 Task: Change the chrome language to "Browser UI language".
Action: Mouse moved to (1084, 35)
Screenshot: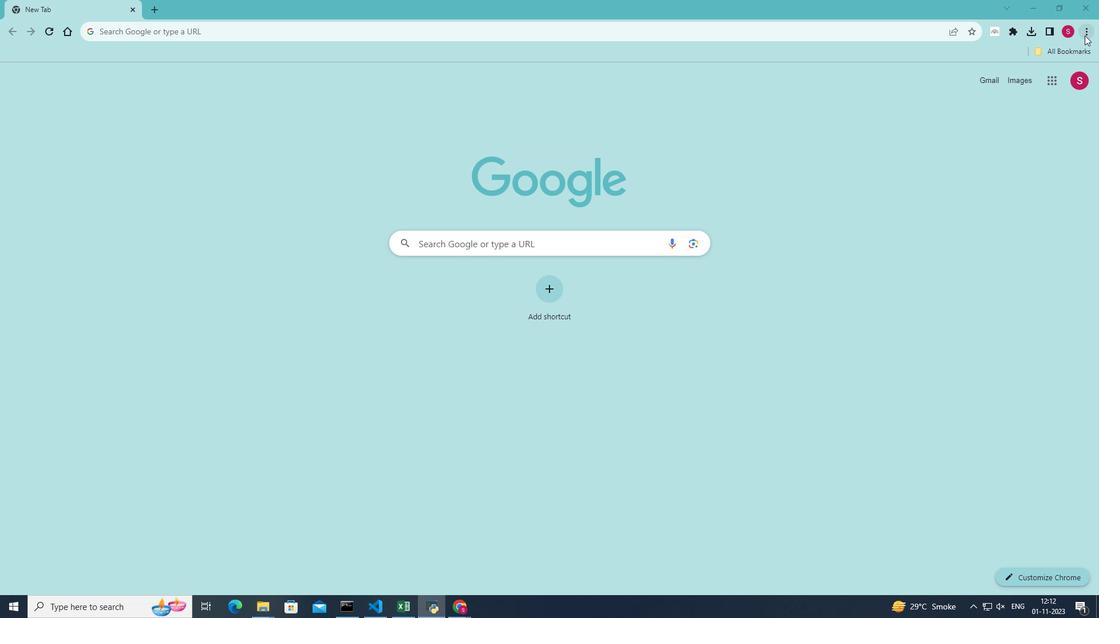 
Action: Mouse pressed left at (1084, 35)
Screenshot: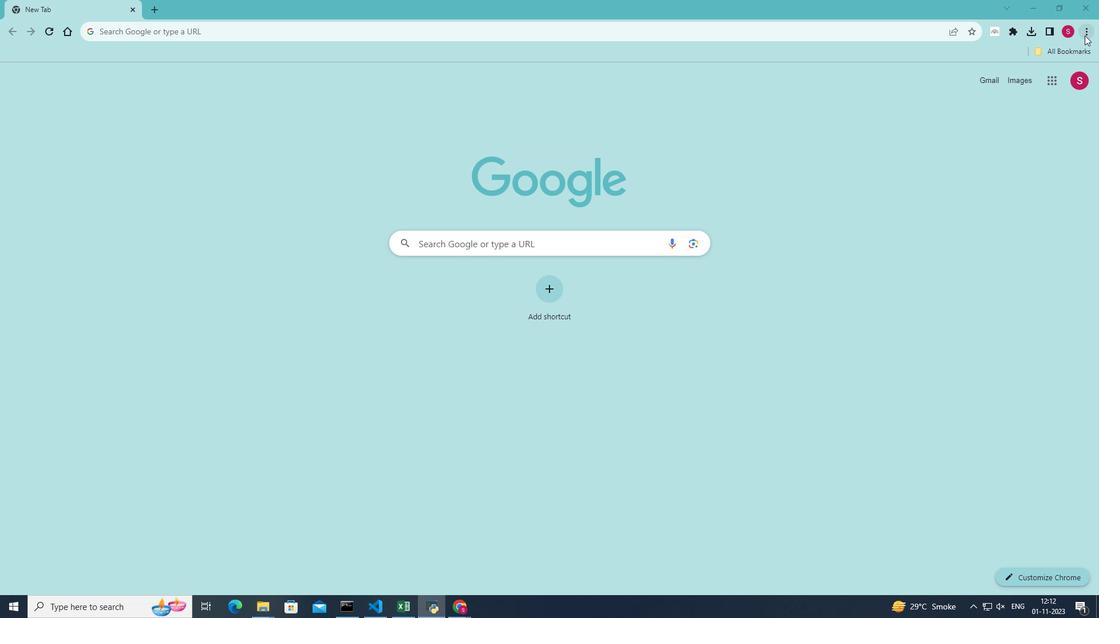 
Action: Mouse moved to (978, 208)
Screenshot: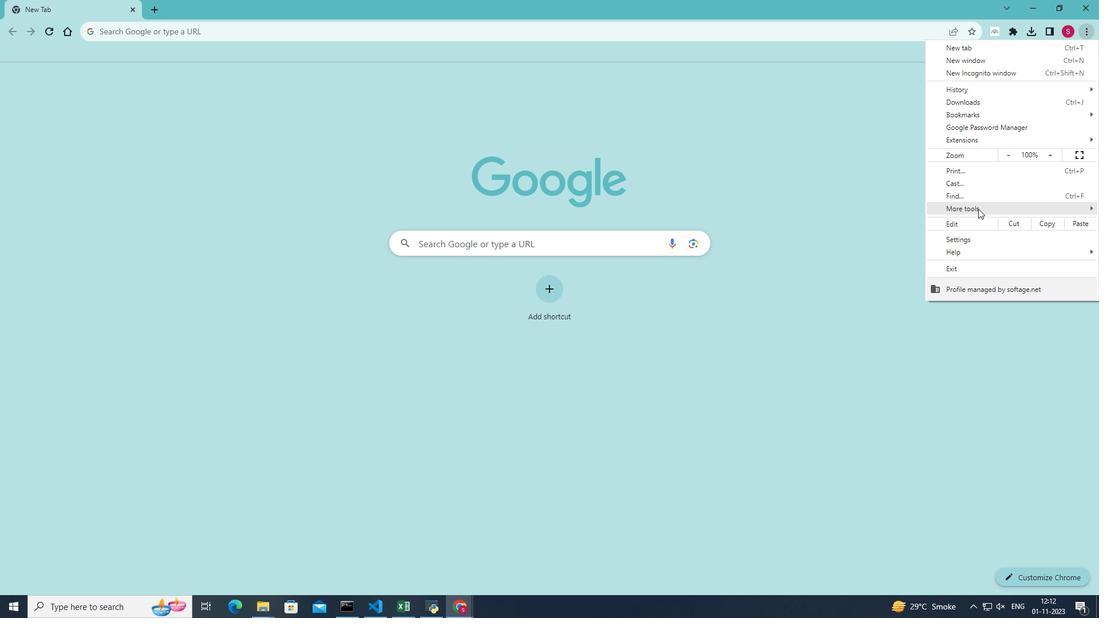 
Action: Mouse pressed left at (978, 208)
Screenshot: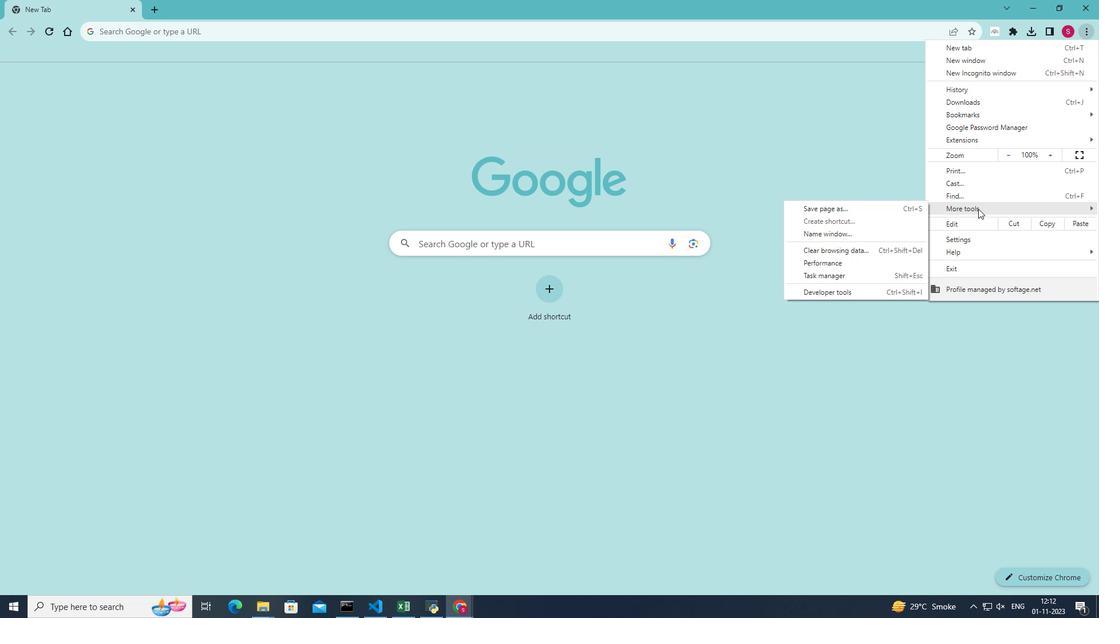 
Action: Mouse moved to (849, 293)
Screenshot: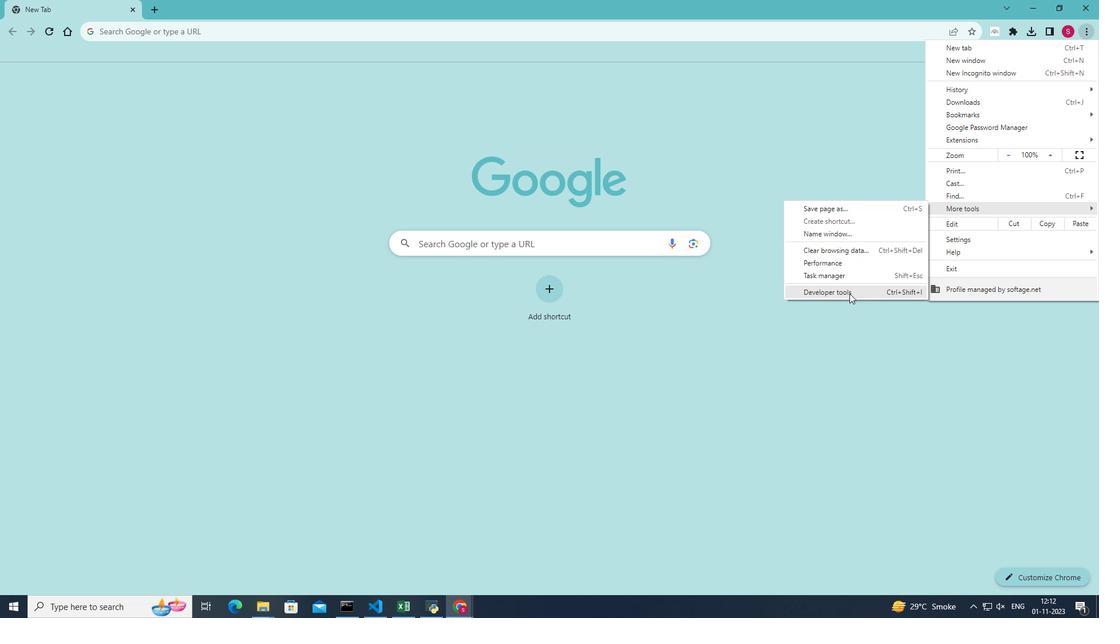 
Action: Mouse pressed left at (849, 293)
Screenshot: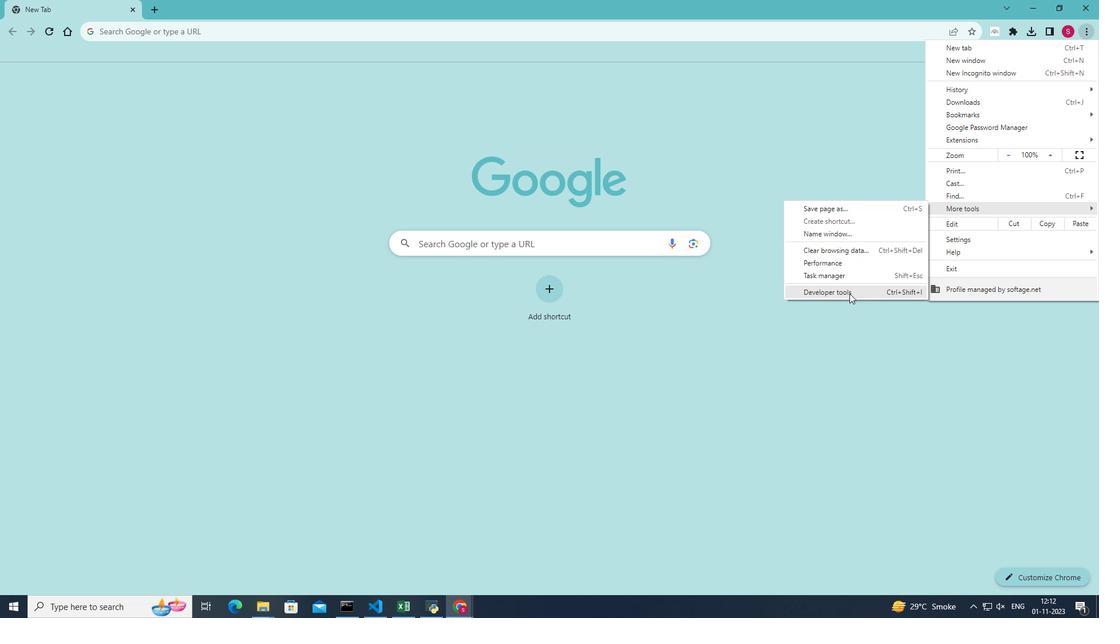 
Action: Mouse moved to (1060, 67)
Screenshot: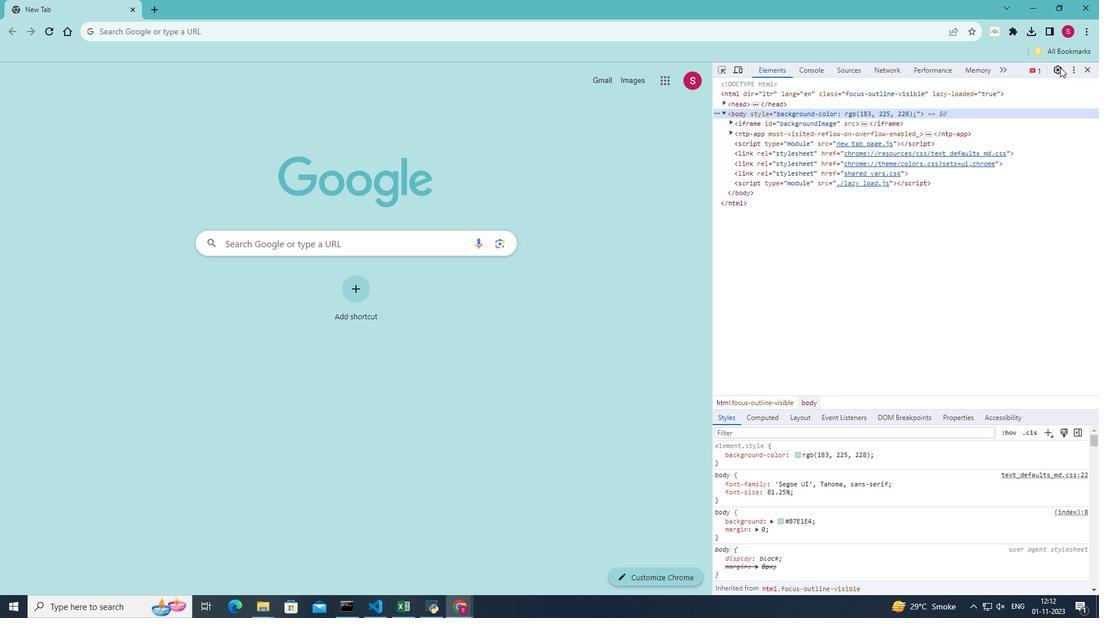 
Action: Mouse pressed left at (1060, 67)
Screenshot: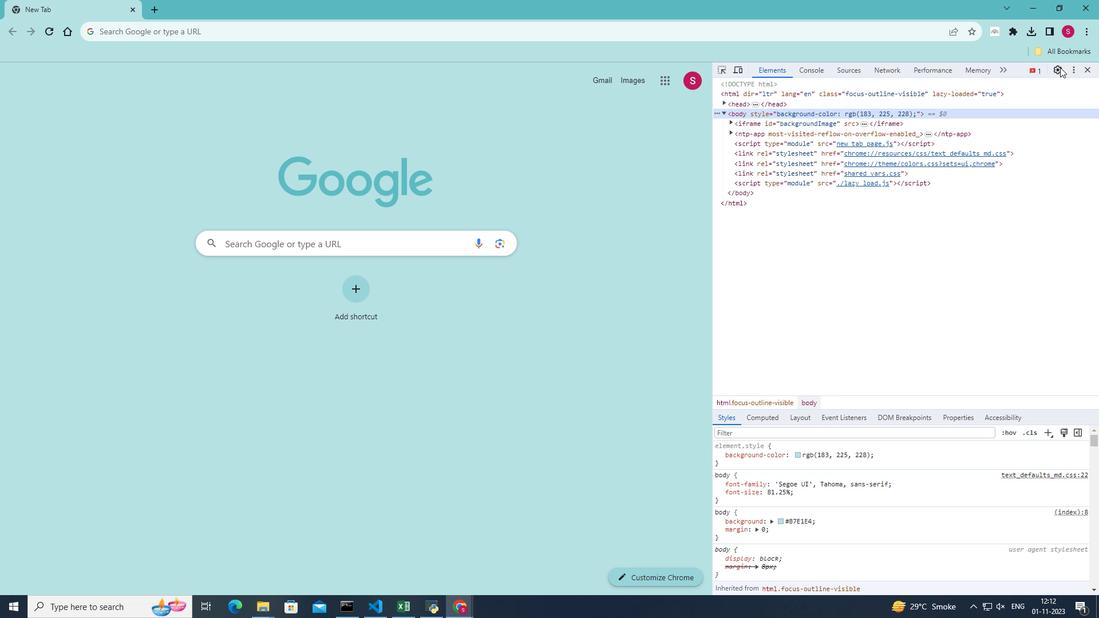 
Action: Mouse moved to (924, 242)
Screenshot: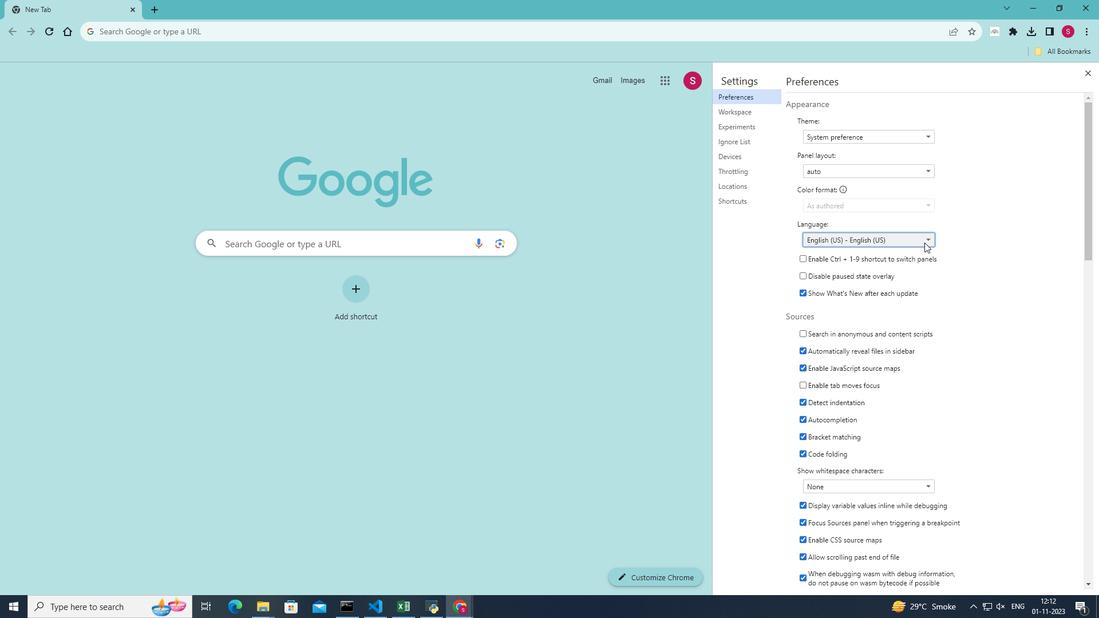 
Action: Mouse pressed left at (924, 242)
Screenshot: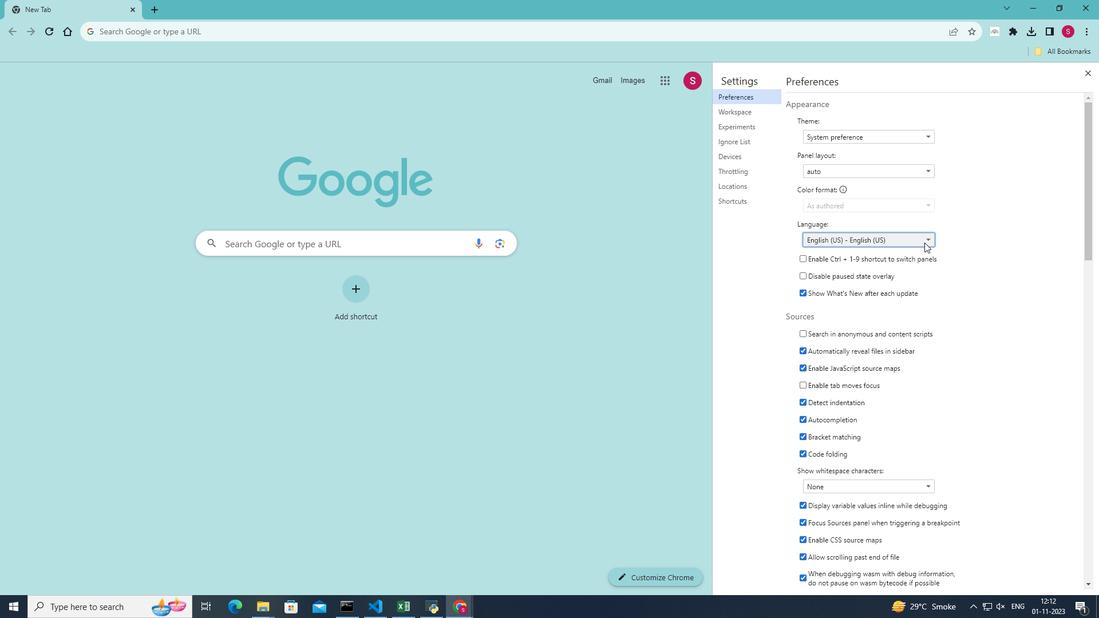 
Action: Mouse moved to (879, 249)
Screenshot: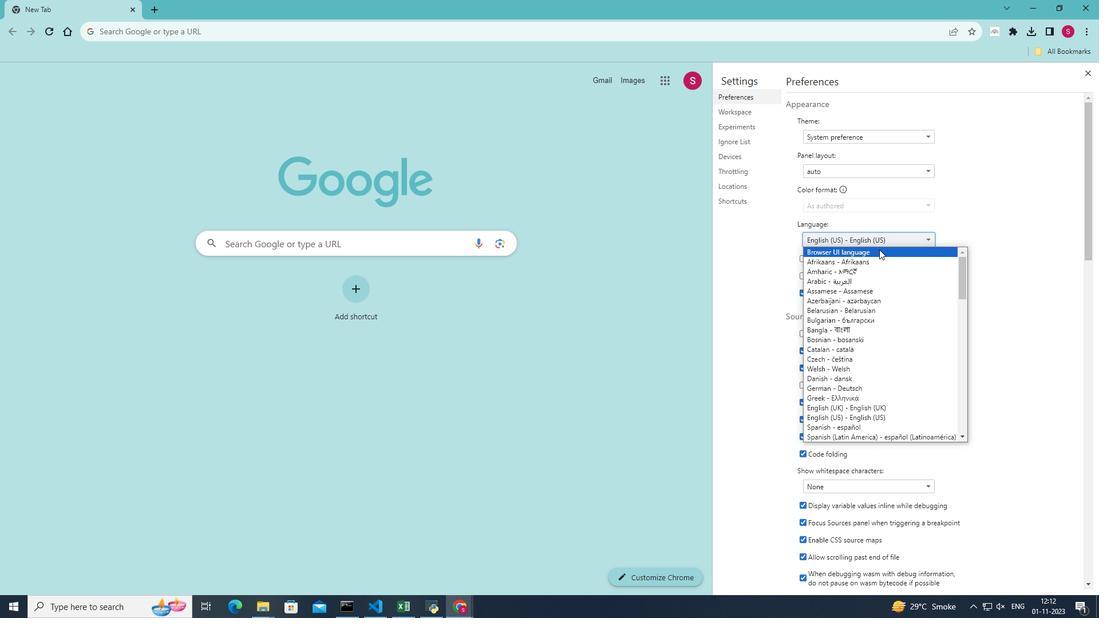 
Action: Mouse pressed left at (879, 249)
Screenshot: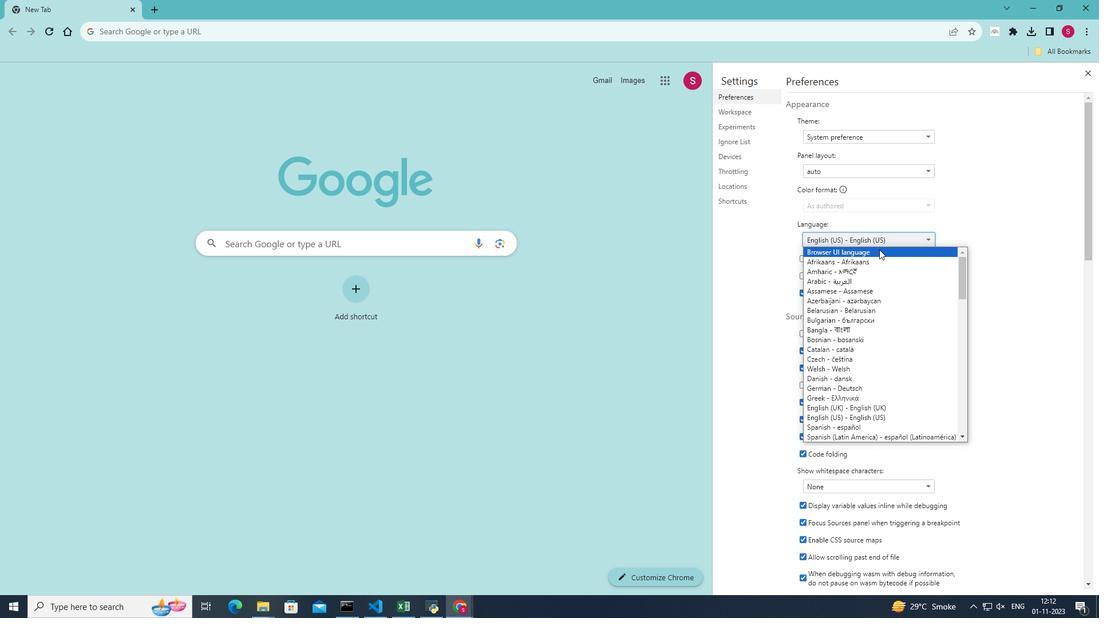 
Action: Mouse moved to (968, 249)
Screenshot: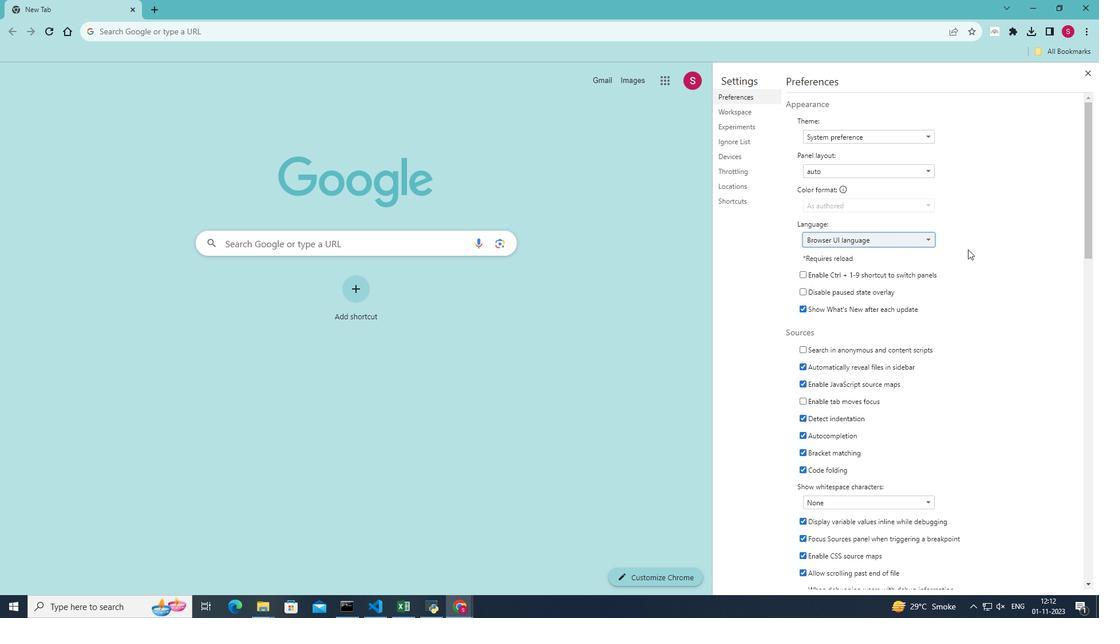 
